 Task: Create List Brand Portfolio Alignment in Board Customer Feedback Management Best Practices to Workspace Accelerator Programs. Create List Brand Portfolio Rationalization in Board Content Curation and Aggregation to Workspace Accelerator Programs. Create List Brand Portfolio Metrics in Board Employee Satisfaction and Retention Programs to Workspace Accelerator Programs
Action: Mouse moved to (631, 152)
Screenshot: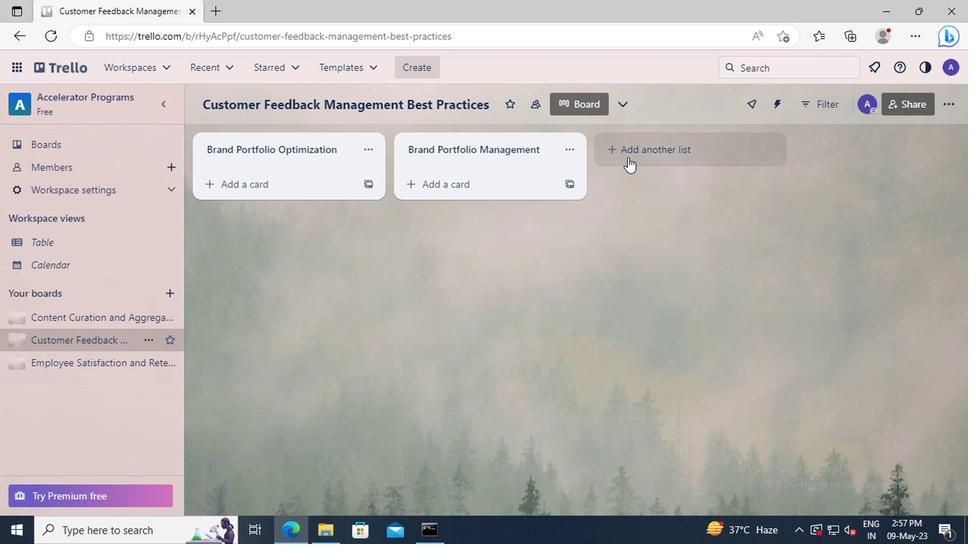 
Action: Mouse pressed left at (631, 152)
Screenshot: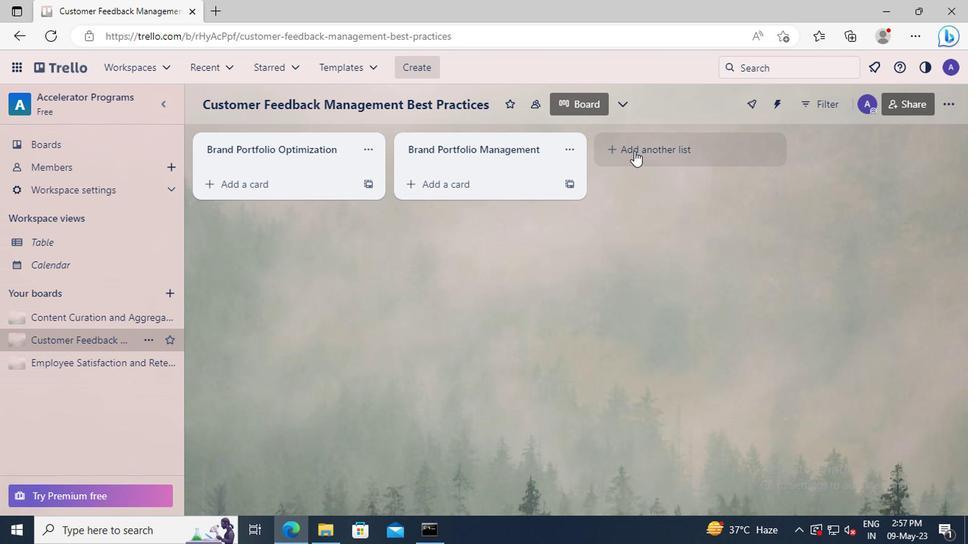 
Action: Key pressed <Key.shift>BRAND<Key.space><Key.shift>PORTFOLIO<Key.space><Key.shift>ALIGNMENT
Screenshot: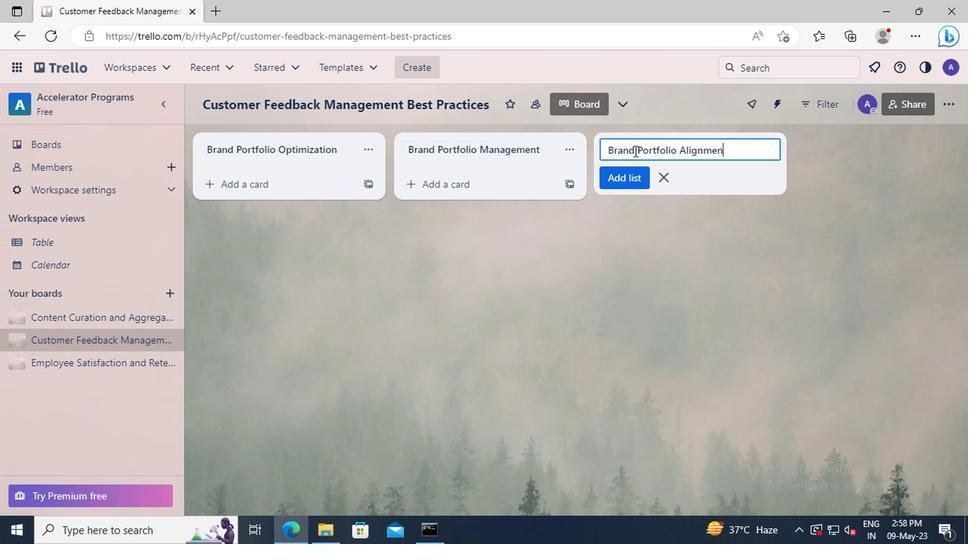 
Action: Mouse moved to (636, 174)
Screenshot: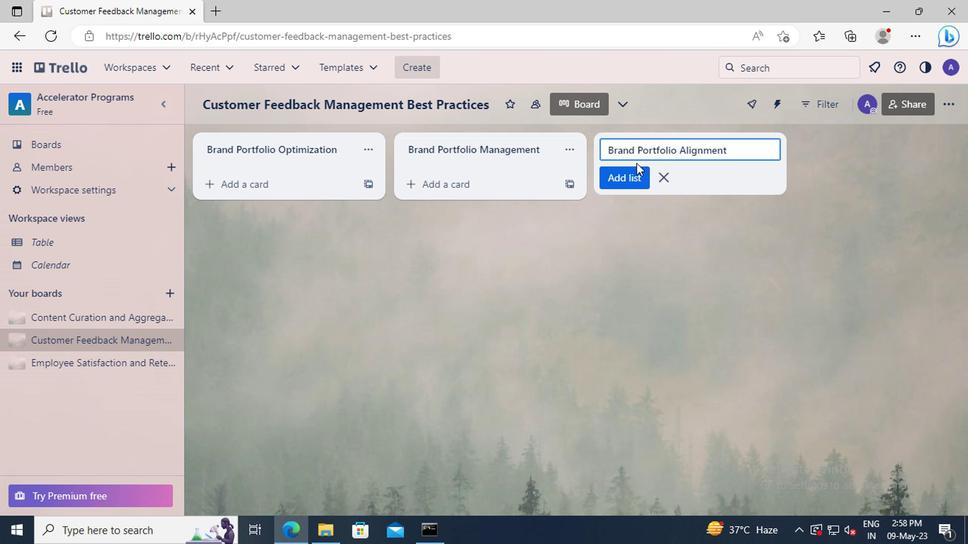 
Action: Mouse pressed left at (636, 174)
Screenshot: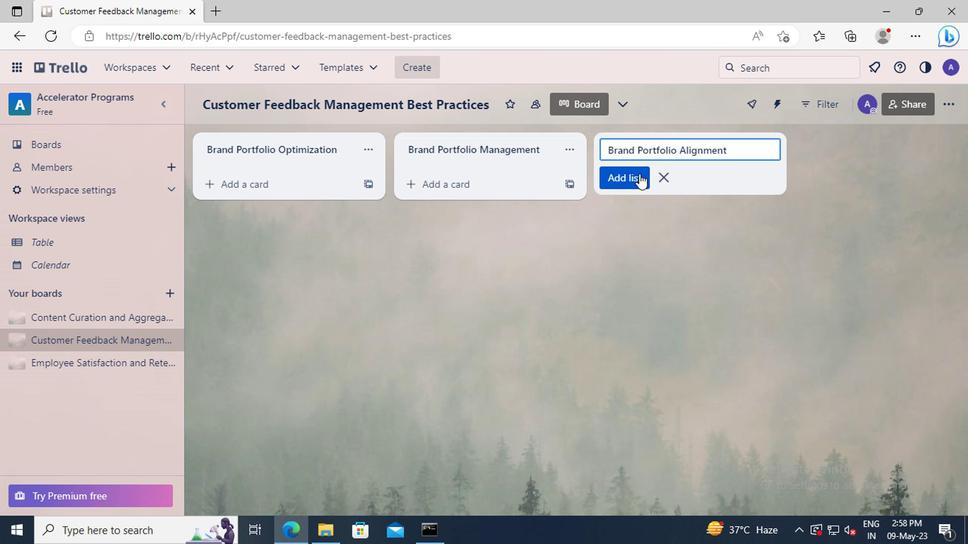 
Action: Mouse moved to (97, 313)
Screenshot: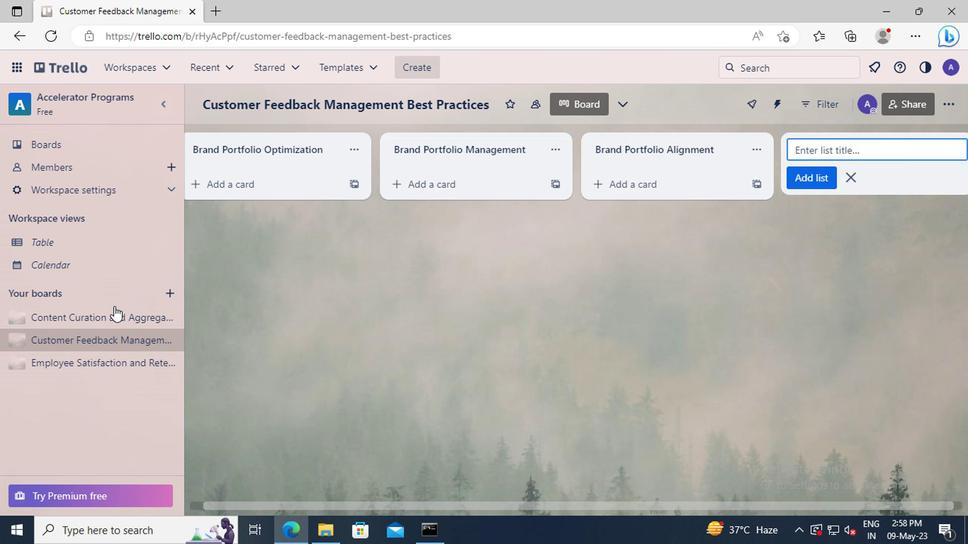 
Action: Mouse pressed left at (97, 313)
Screenshot: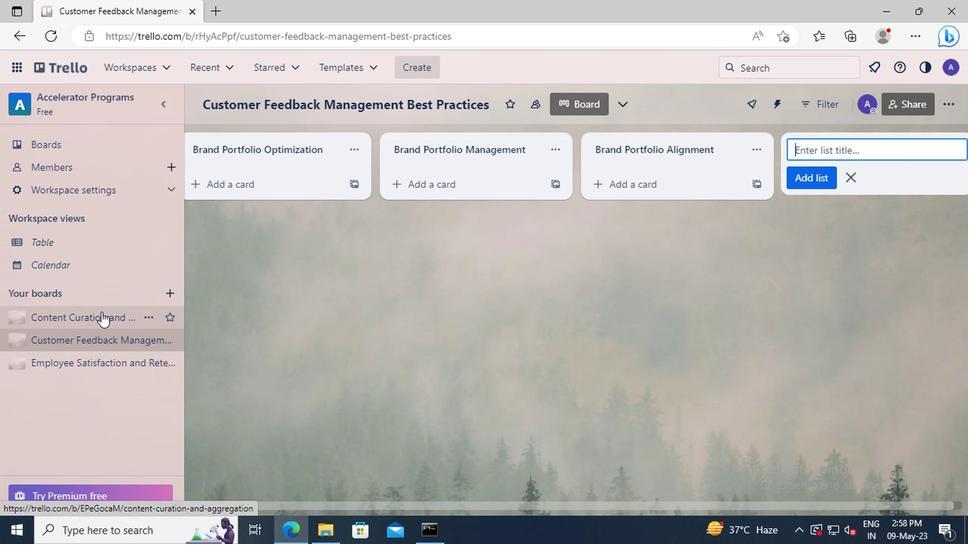 
Action: Mouse moved to (626, 152)
Screenshot: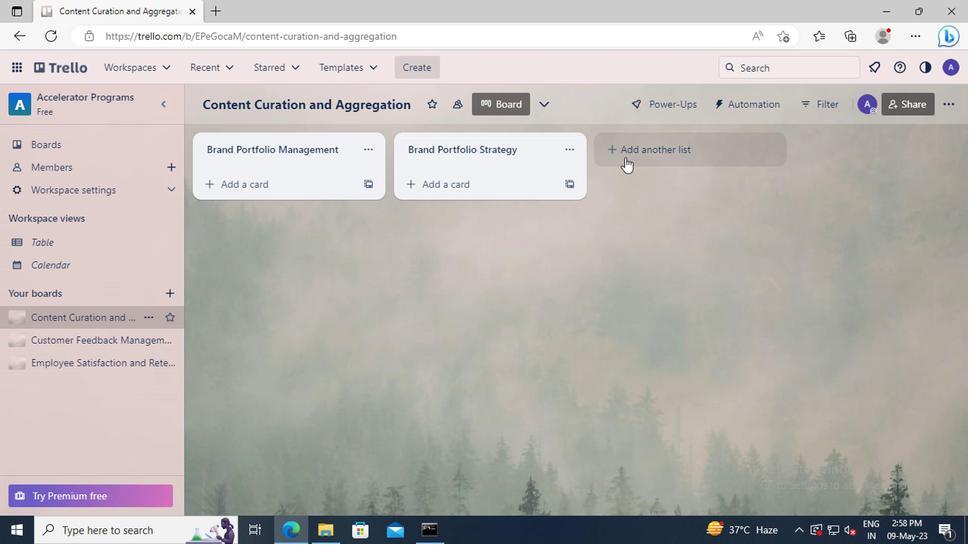 
Action: Mouse pressed left at (626, 152)
Screenshot: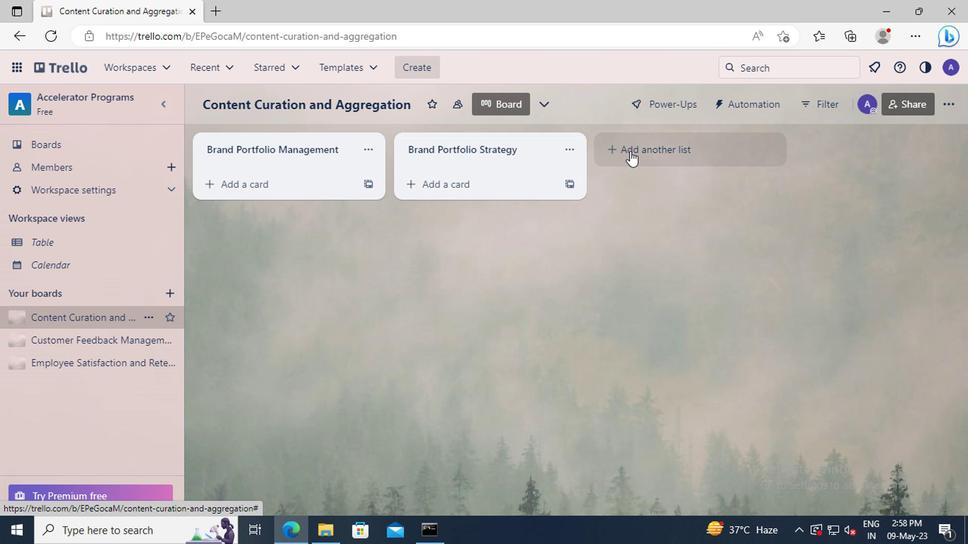 
Action: Key pressed <Key.shift>BRAND<Key.space><Key.shift>PORTFOLIO<Key.space><Key.shift>RATIONALIZATION
Screenshot: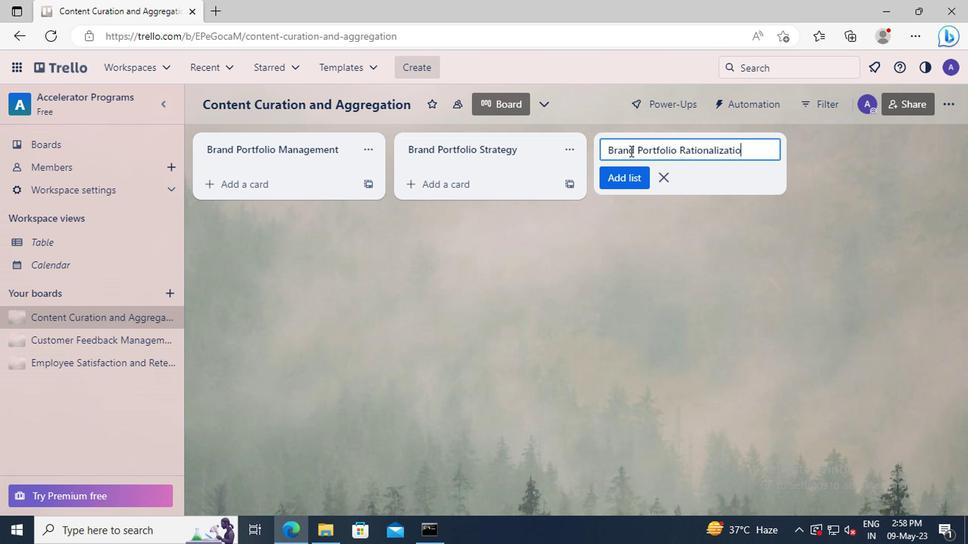 
Action: Mouse moved to (628, 181)
Screenshot: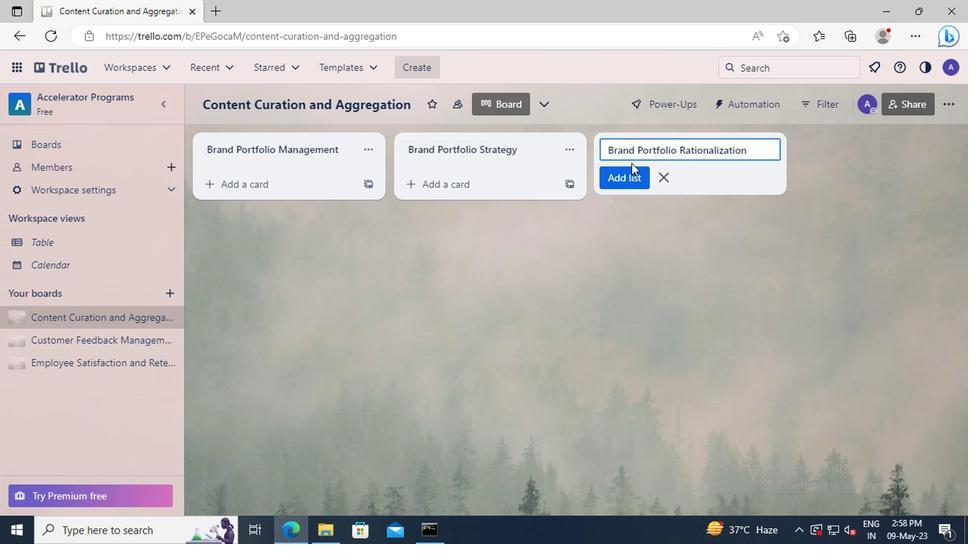
Action: Mouse pressed left at (628, 181)
Screenshot: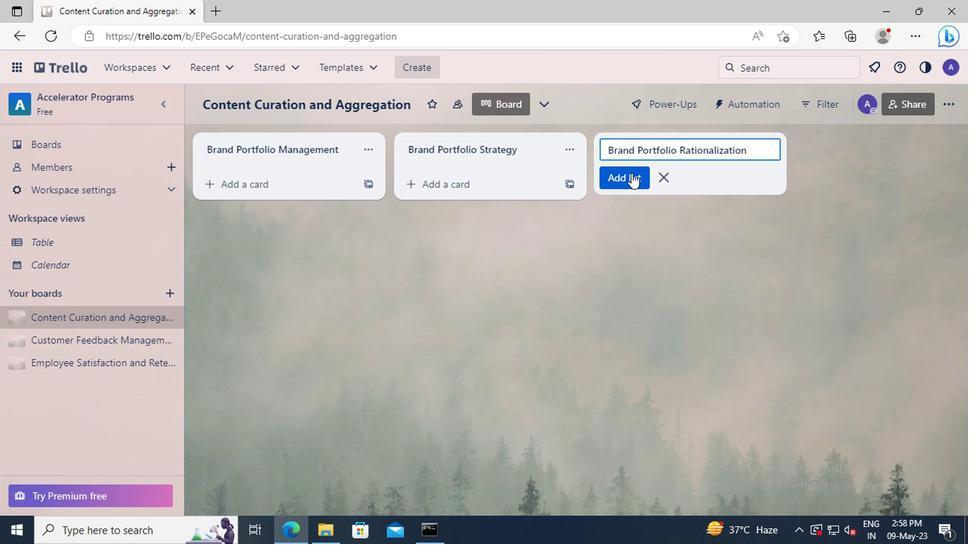 
Action: Mouse moved to (106, 367)
Screenshot: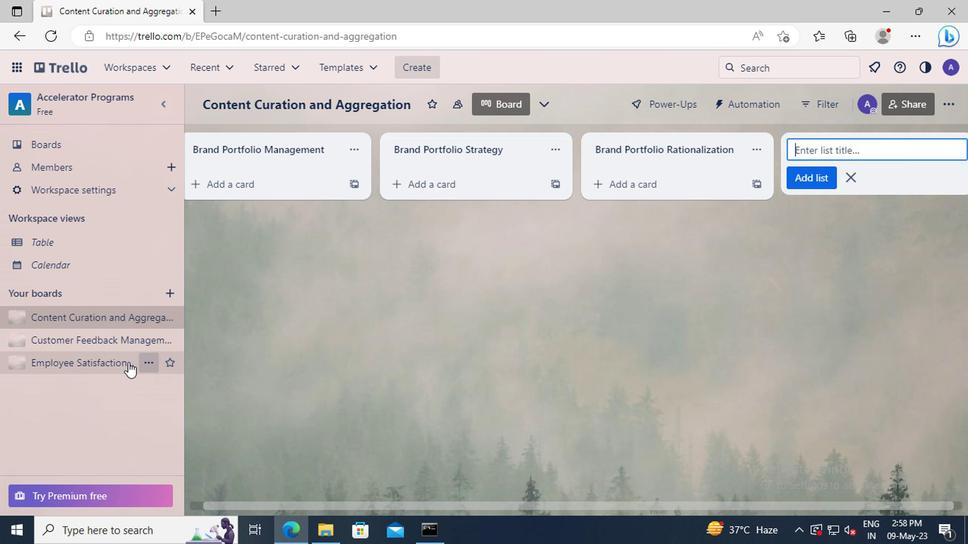 
Action: Mouse pressed left at (106, 367)
Screenshot: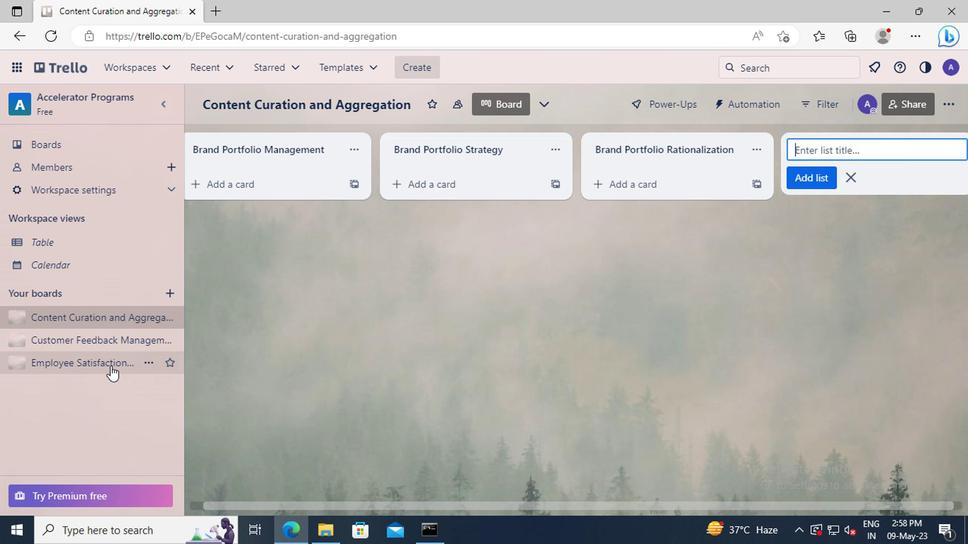 
Action: Mouse moved to (633, 149)
Screenshot: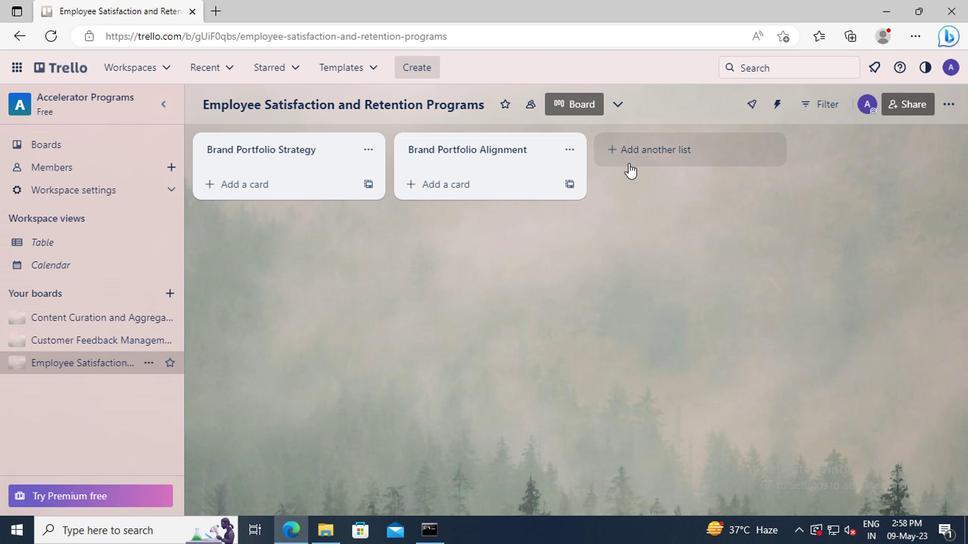 
Action: Mouse pressed left at (633, 149)
Screenshot: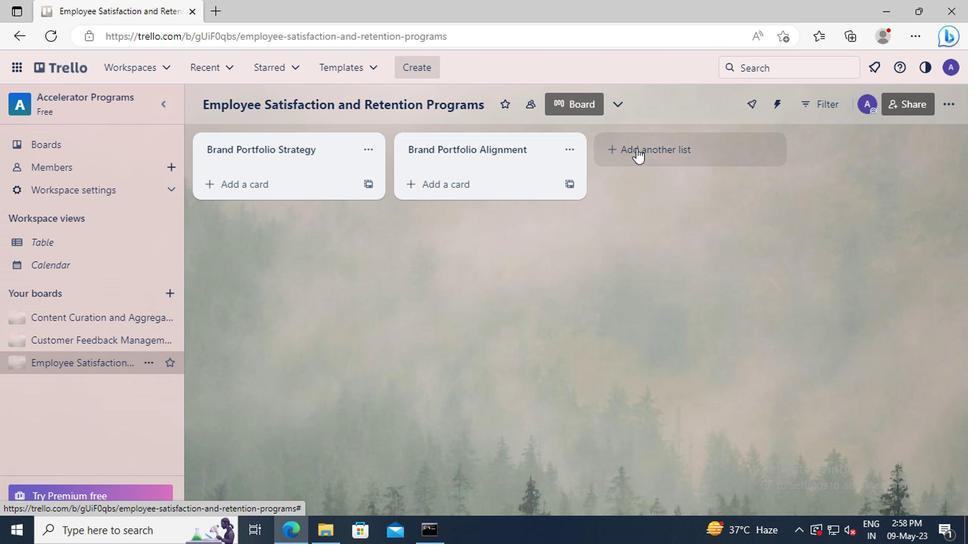 
Action: Key pressed <Key.shift>BRAND<Key.space><Key.shift>PORTFOLIO<Key.space><Key.shift>METRICS
Screenshot: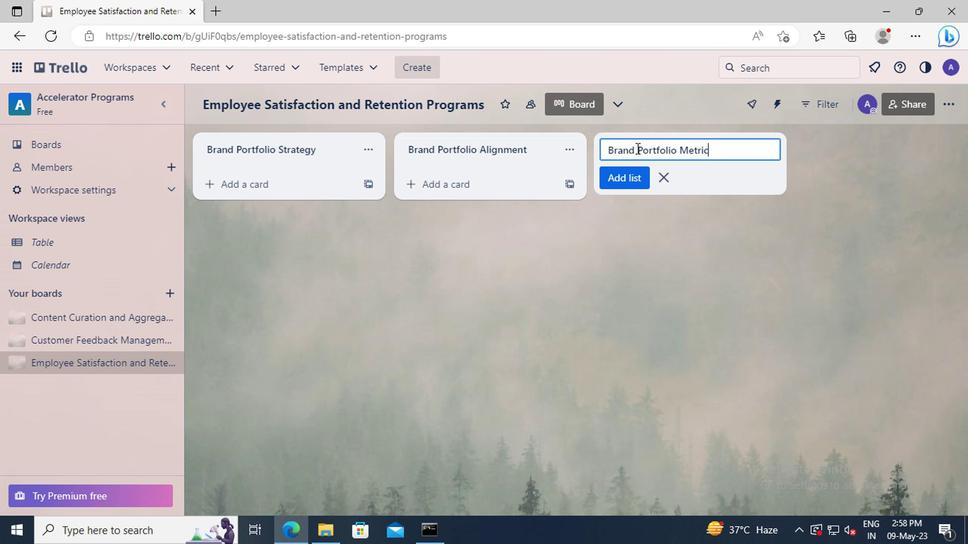 
Action: Mouse moved to (633, 182)
Screenshot: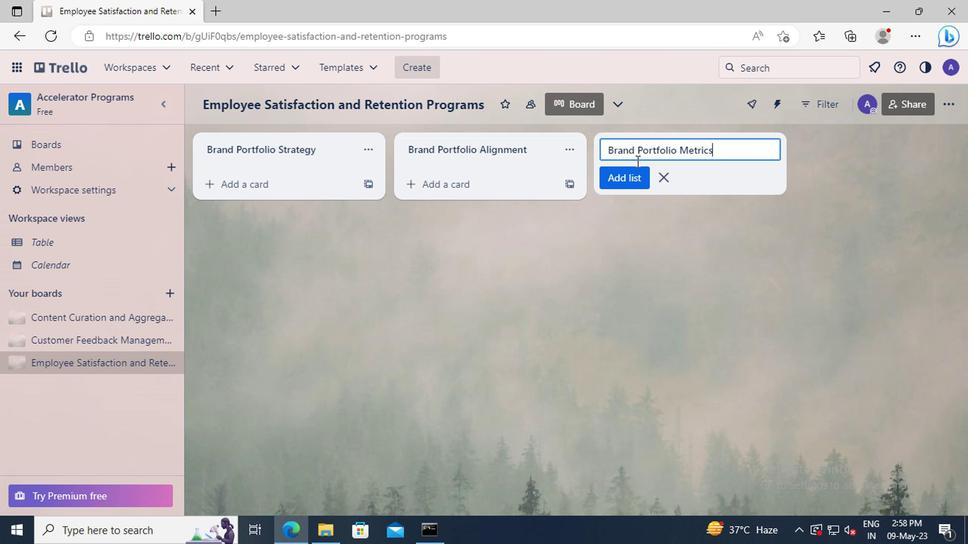
Action: Mouse pressed left at (633, 182)
Screenshot: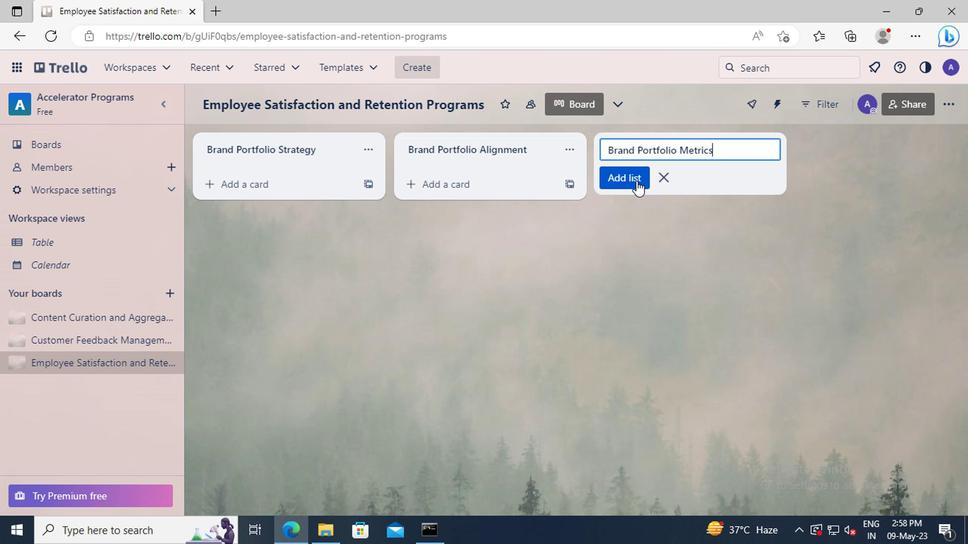 
